 Task: Toggle the confirm delete running cell option in the notebook.
Action: Mouse moved to (24, 590)
Screenshot: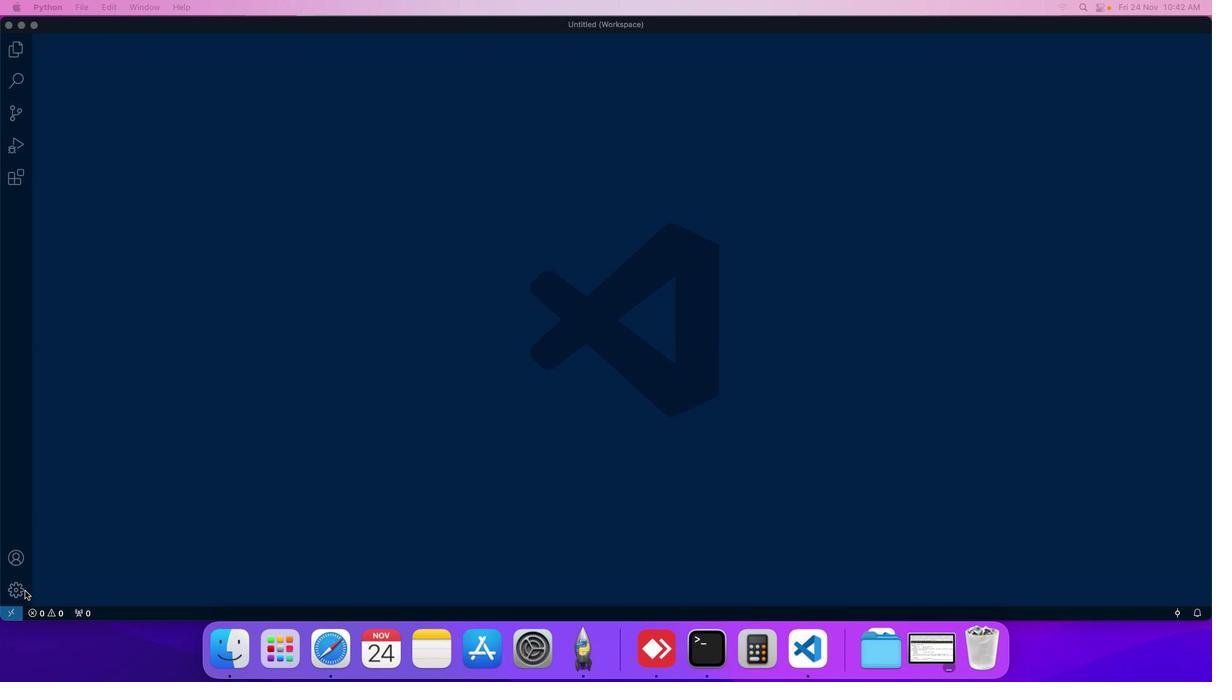
Action: Mouse pressed left at (24, 590)
Screenshot: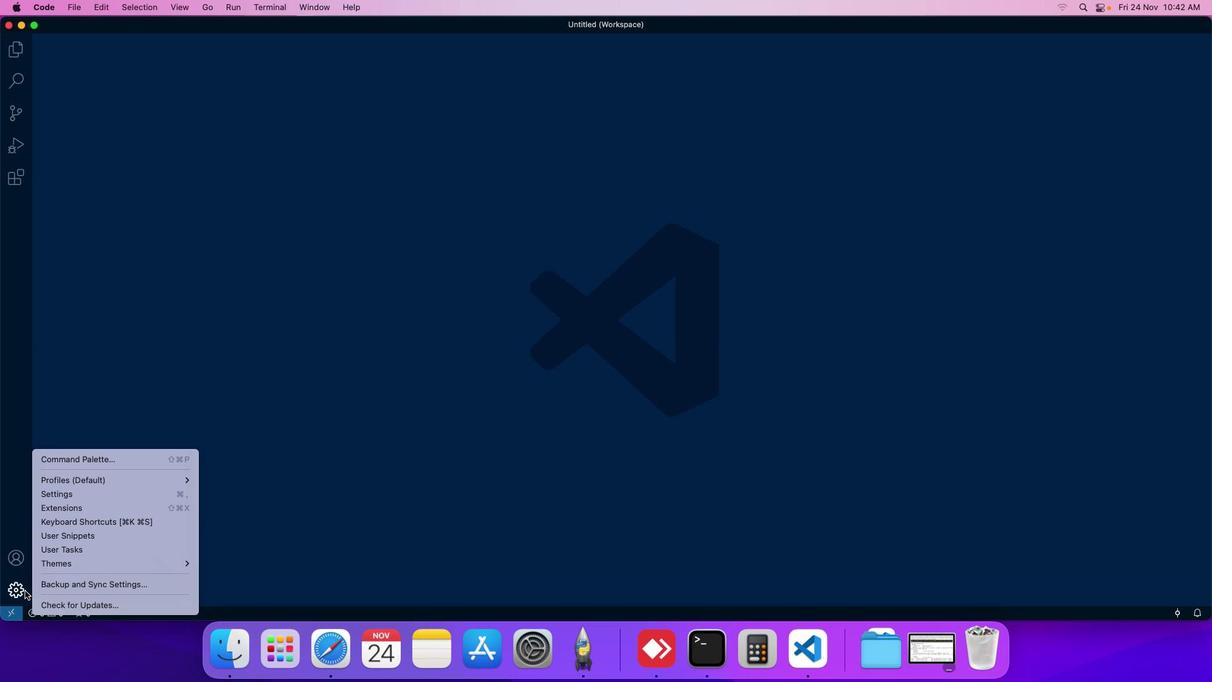 
Action: Mouse moved to (97, 496)
Screenshot: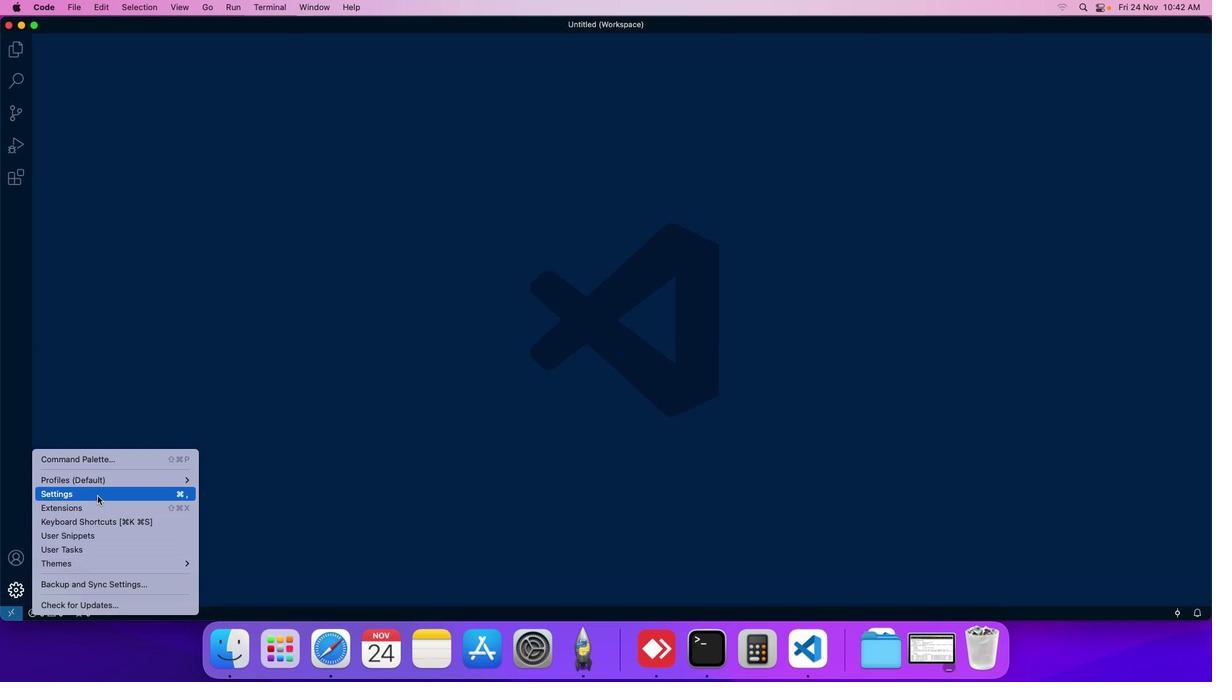
Action: Mouse pressed left at (97, 496)
Screenshot: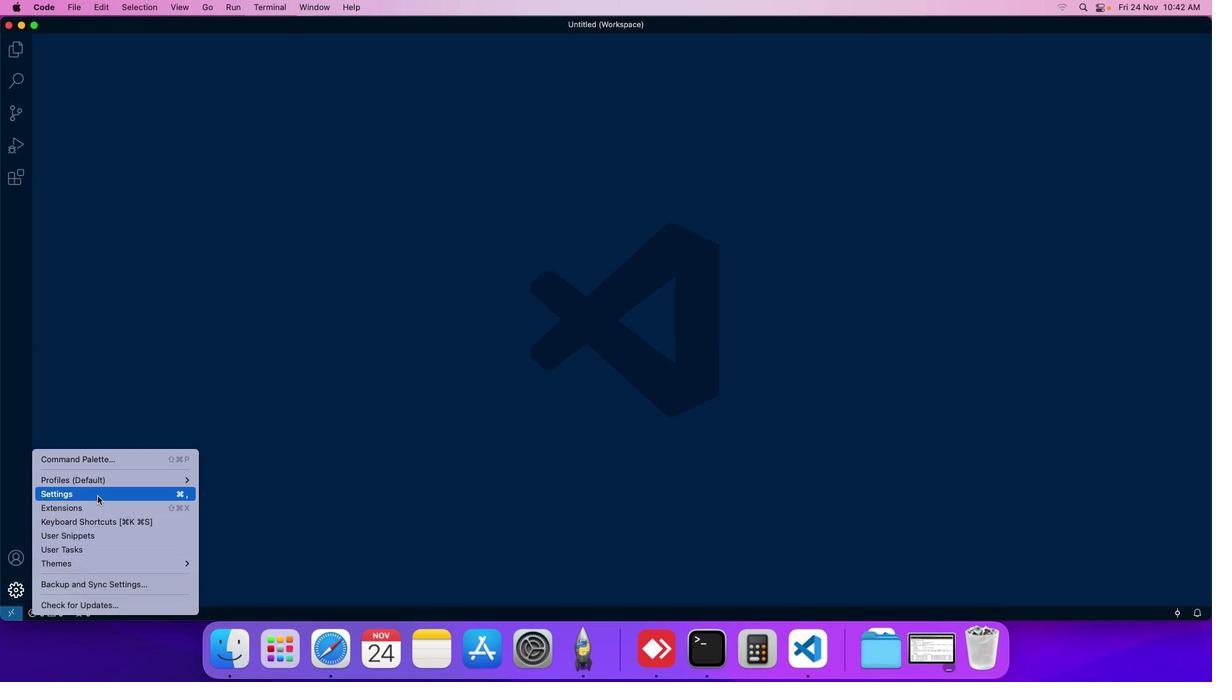 
Action: Mouse moved to (290, 183)
Screenshot: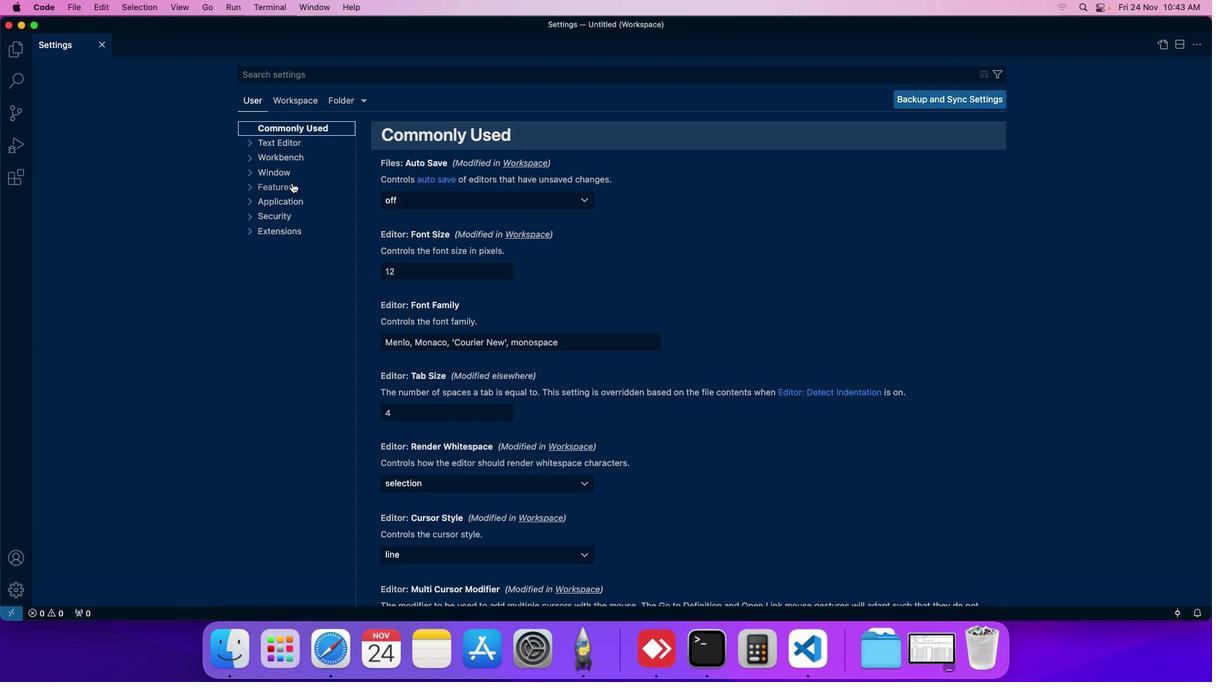 
Action: Mouse pressed left at (290, 183)
Screenshot: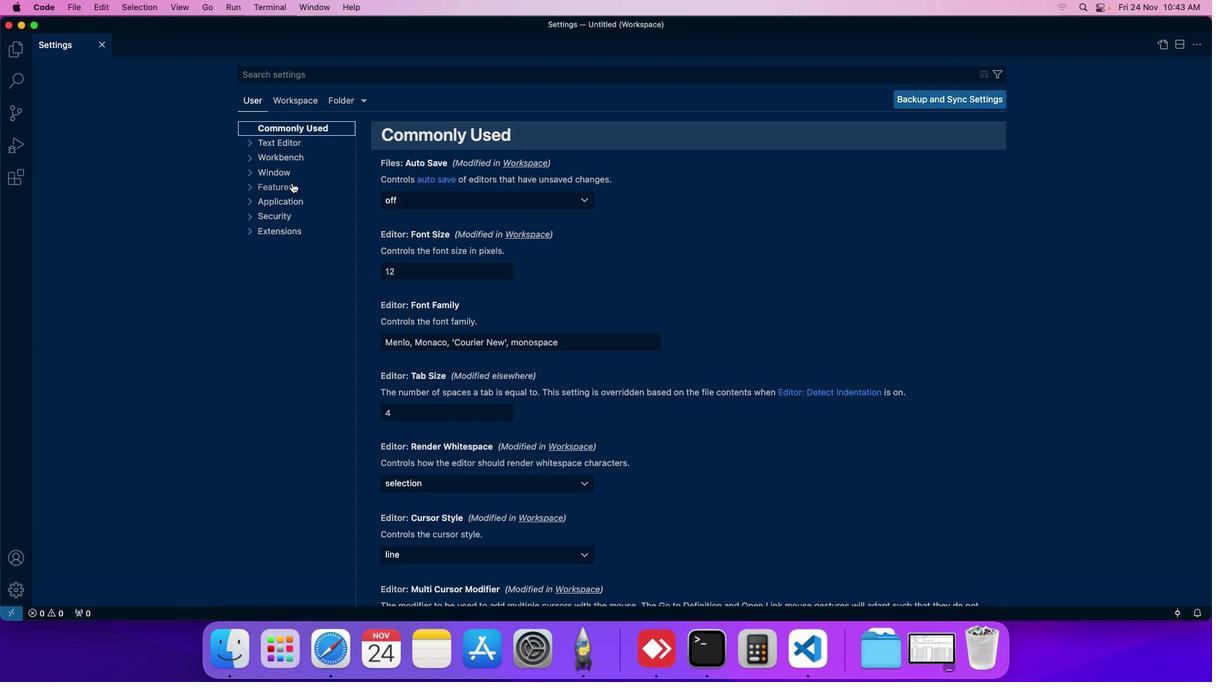 
Action: Mouse moved to (281, 401)
Screenshot: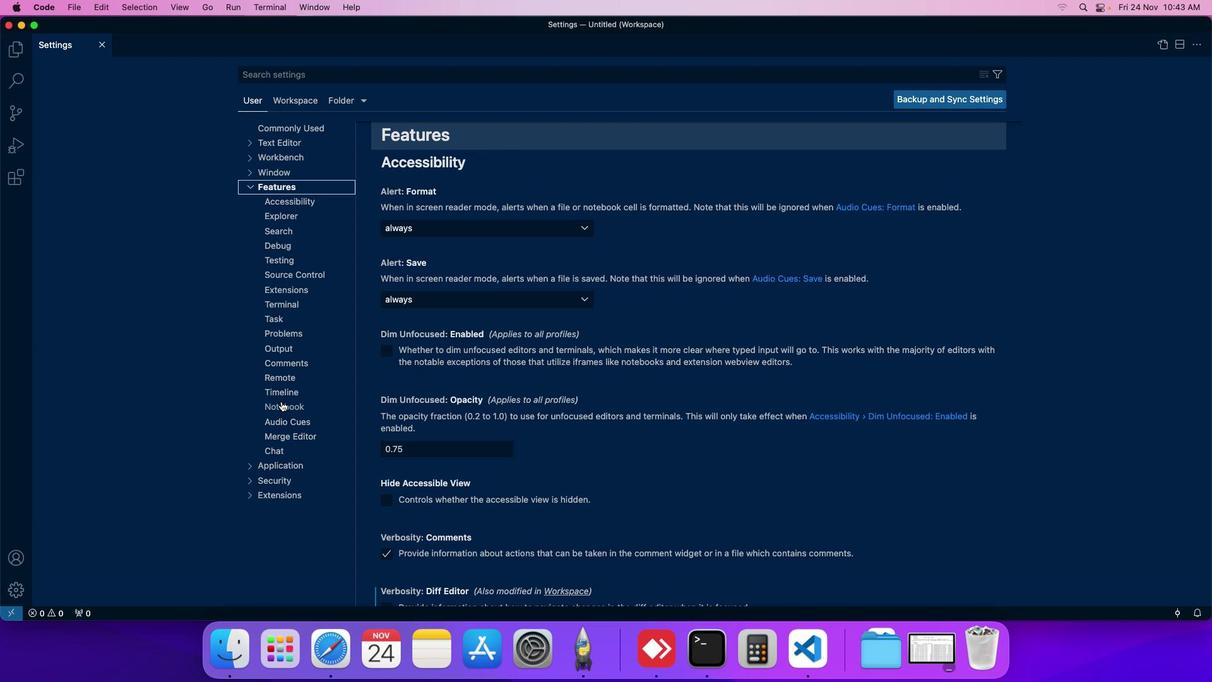 
Action: Mouse pressed left at (281, 401)
Screenshot: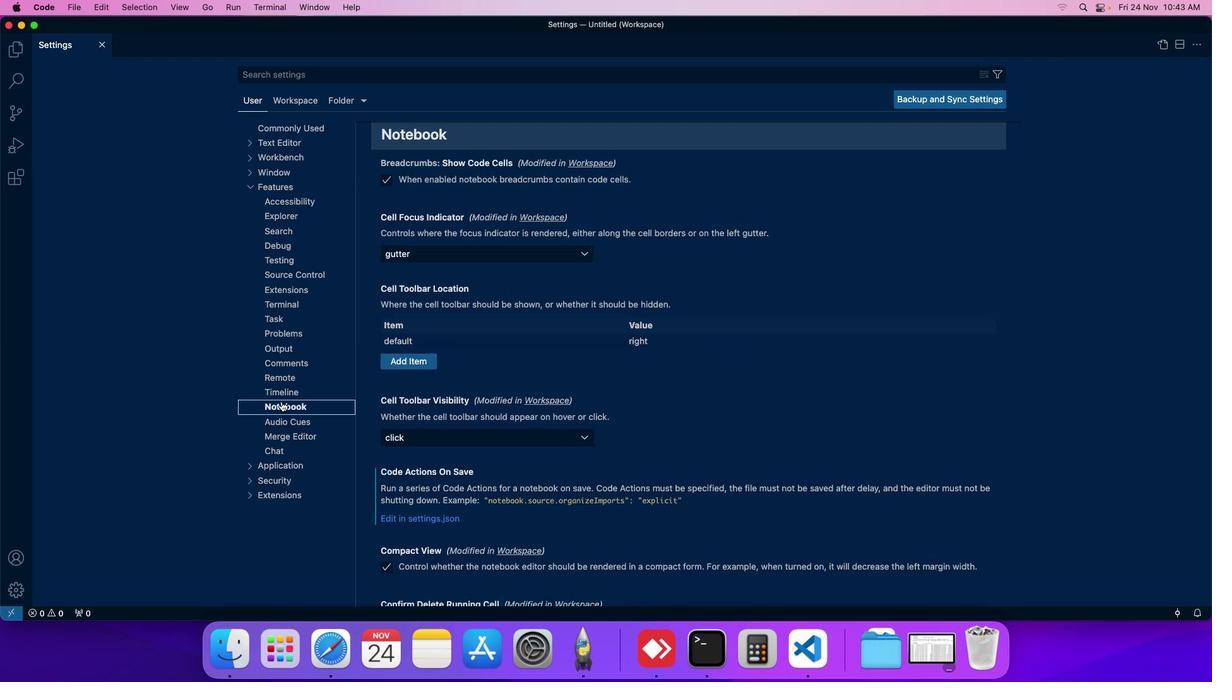 
Action: Mouse moved to (437, 439)
Screenshot: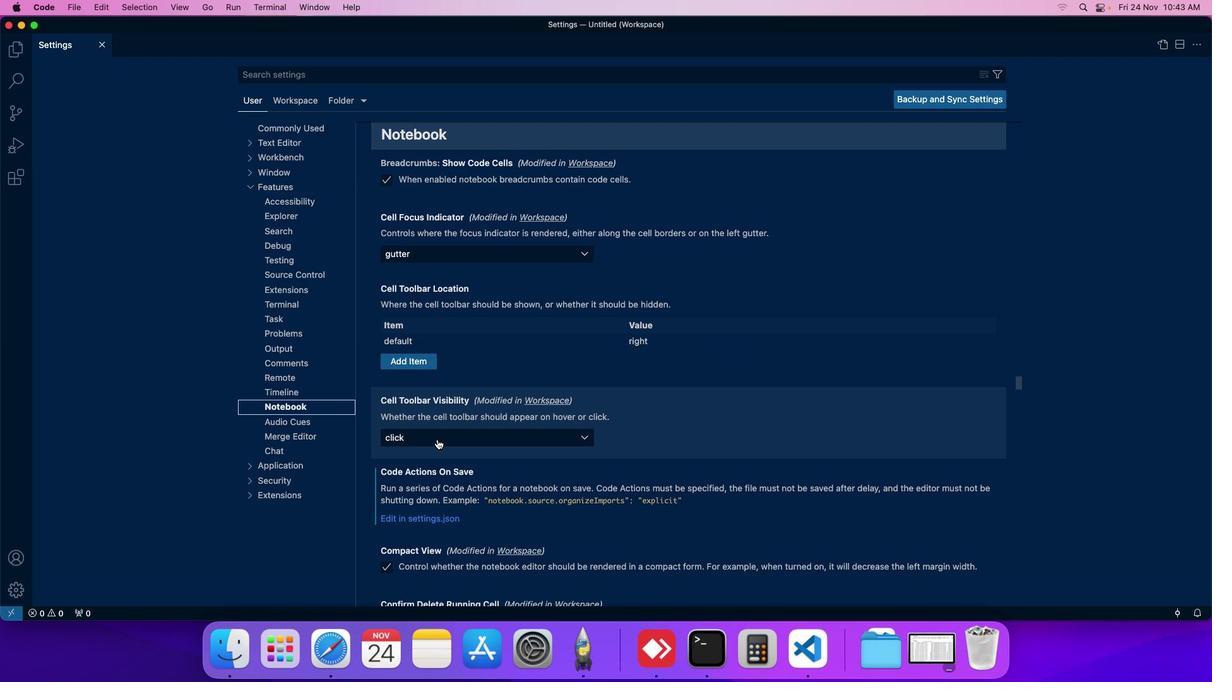 
Action: Mouse scrolled (437, 439) with delta (0, 0)
Screenshot: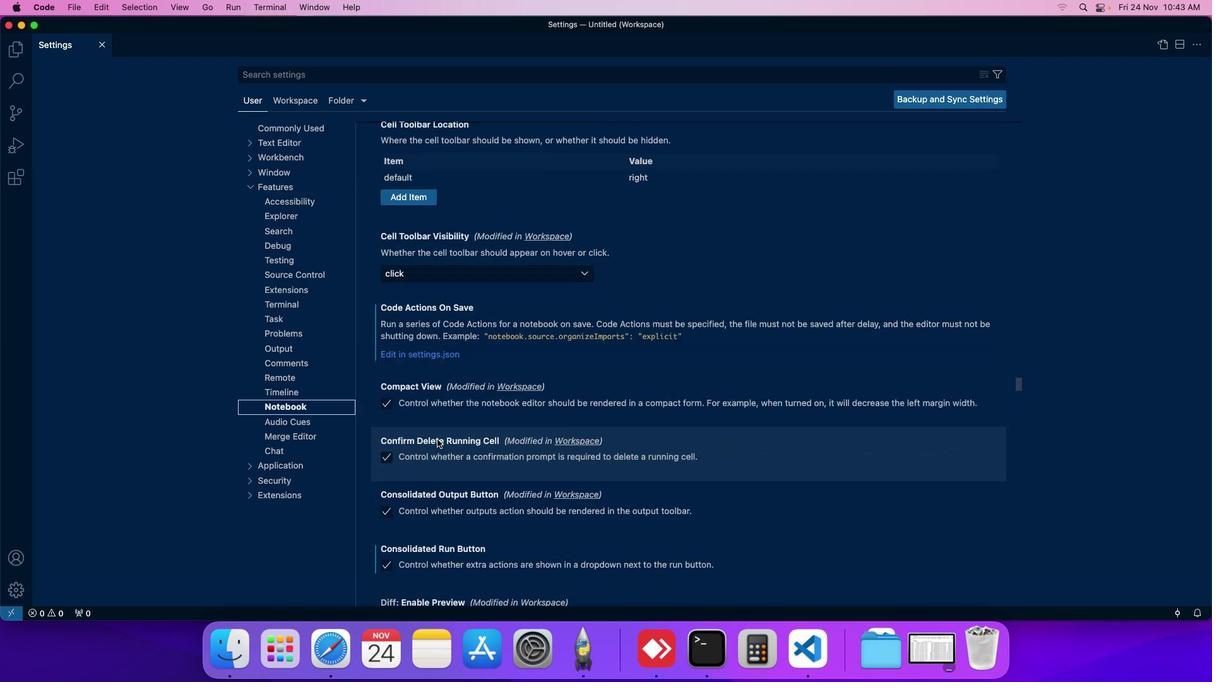 
Action: Mouse scrolled (437, 439) with delta (0, 0)
Screenshot: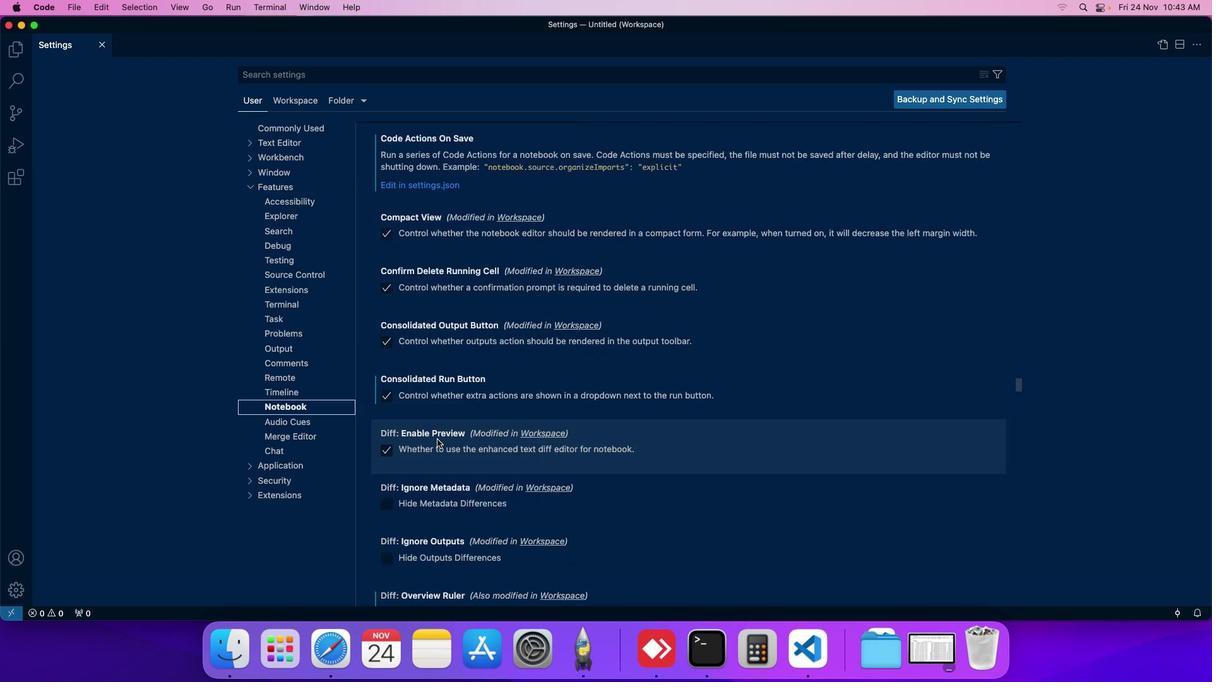 
Action: Mouse scrolled (437, 439) with delta (0, 0)
Screenshot: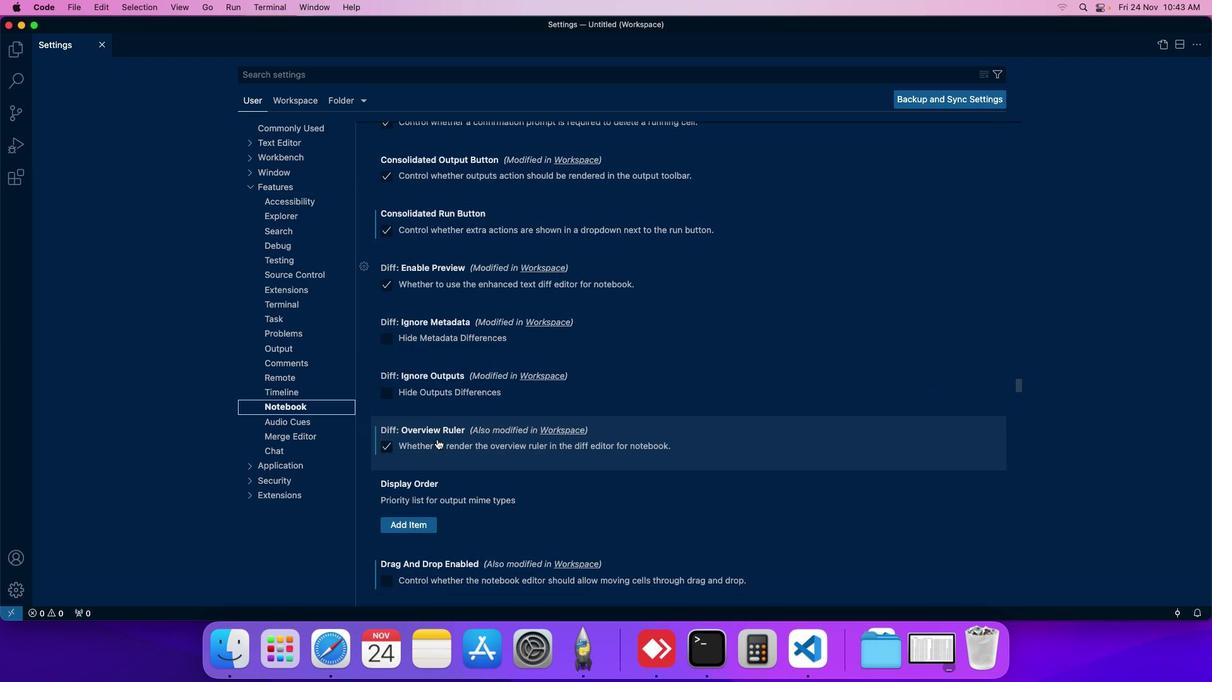 
Action: Mouse moved to (427, 308)
Screenshot: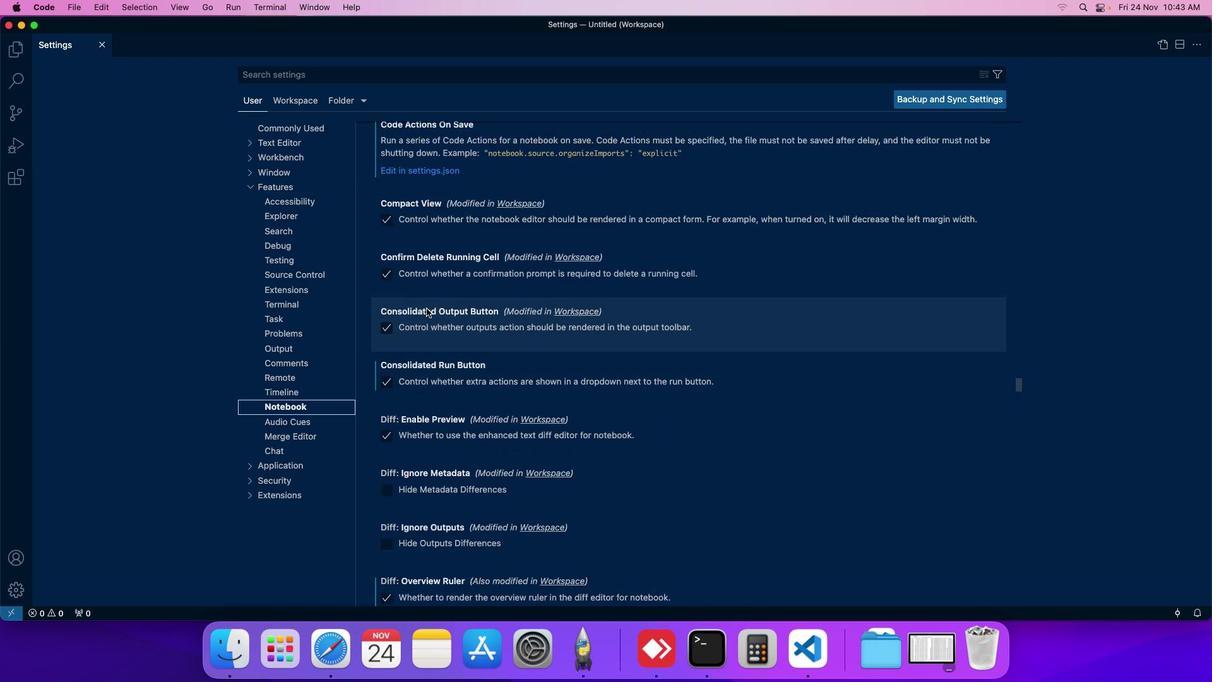 
Action: Mouse scrolled (427, 308) with delta (0, 0)
Screenshot: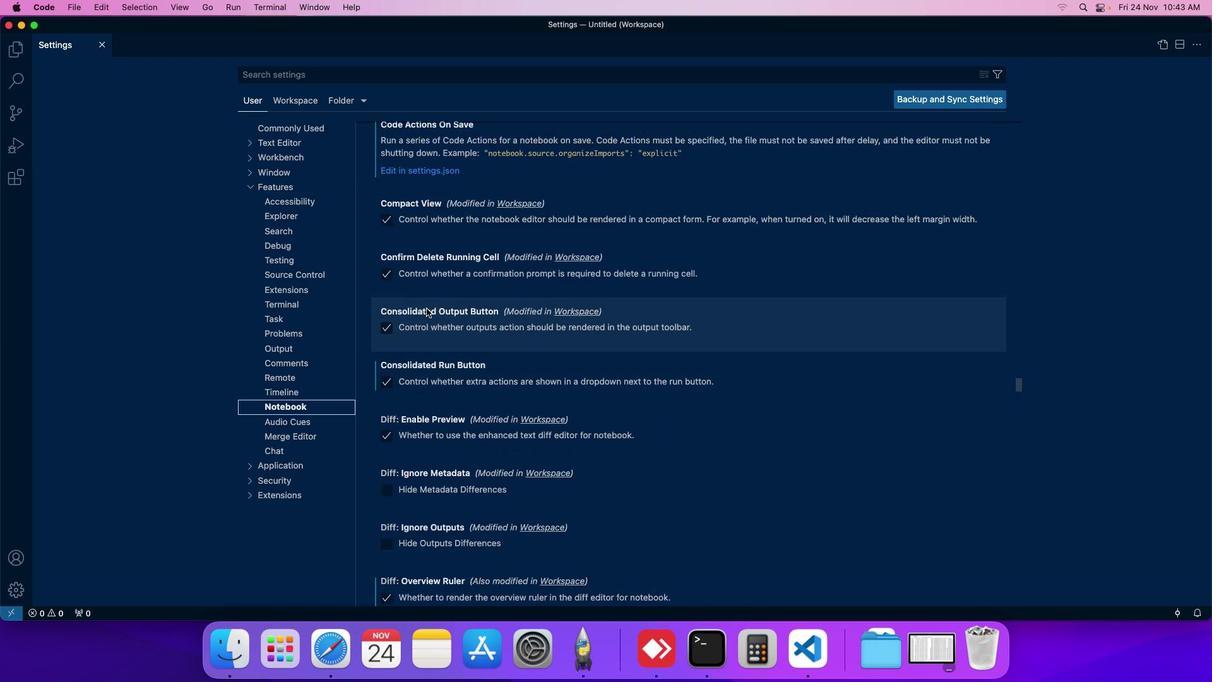 
Action: Mouse moved to (391, 291)
Screenshot: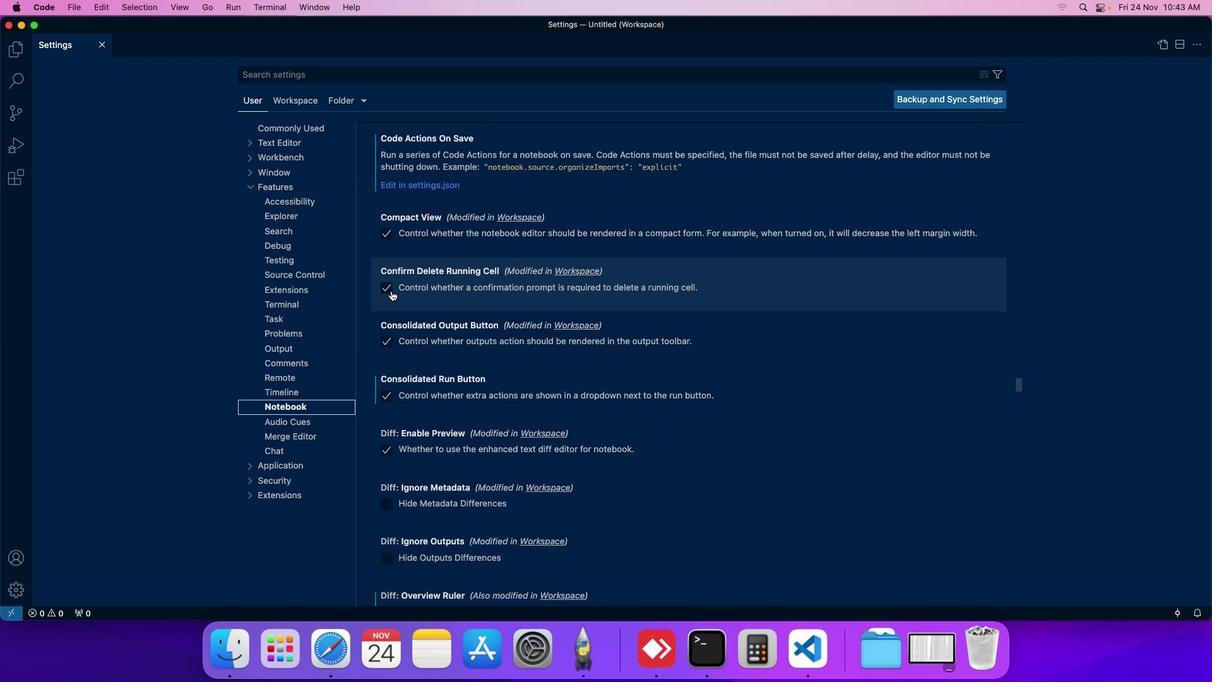 
Action: Mouse pressed left at (391, 291)
Screenshot: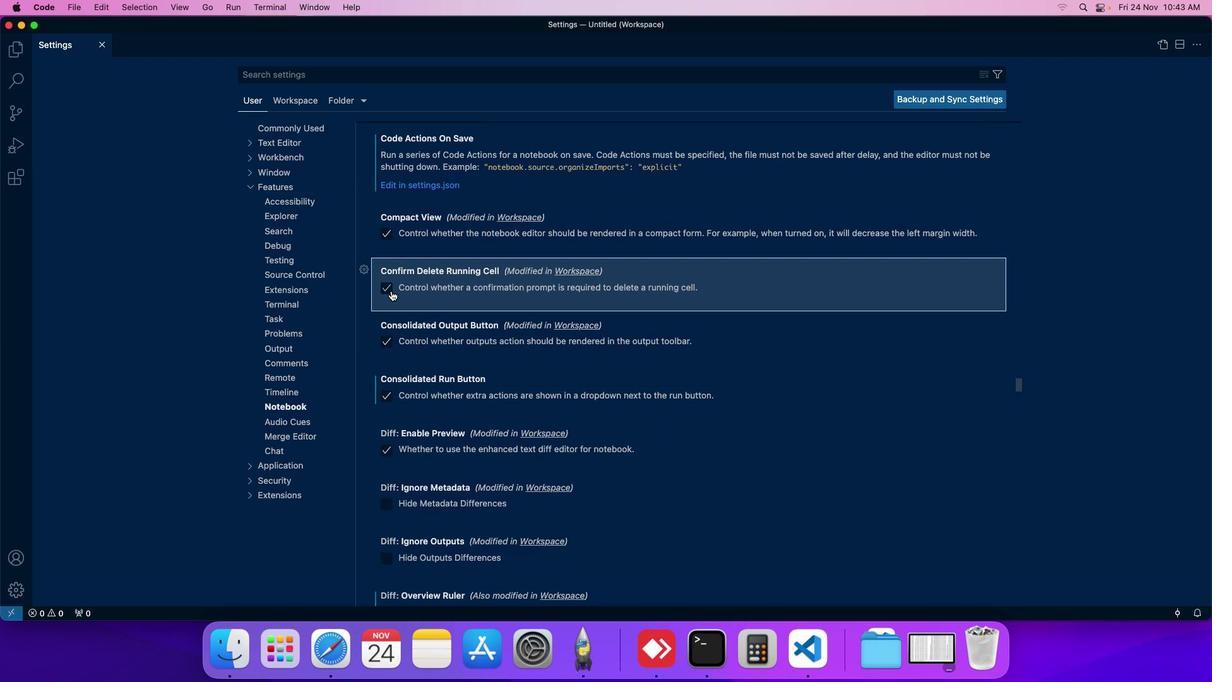 
Action: Mouse moved to (393, 292)
Screenshot: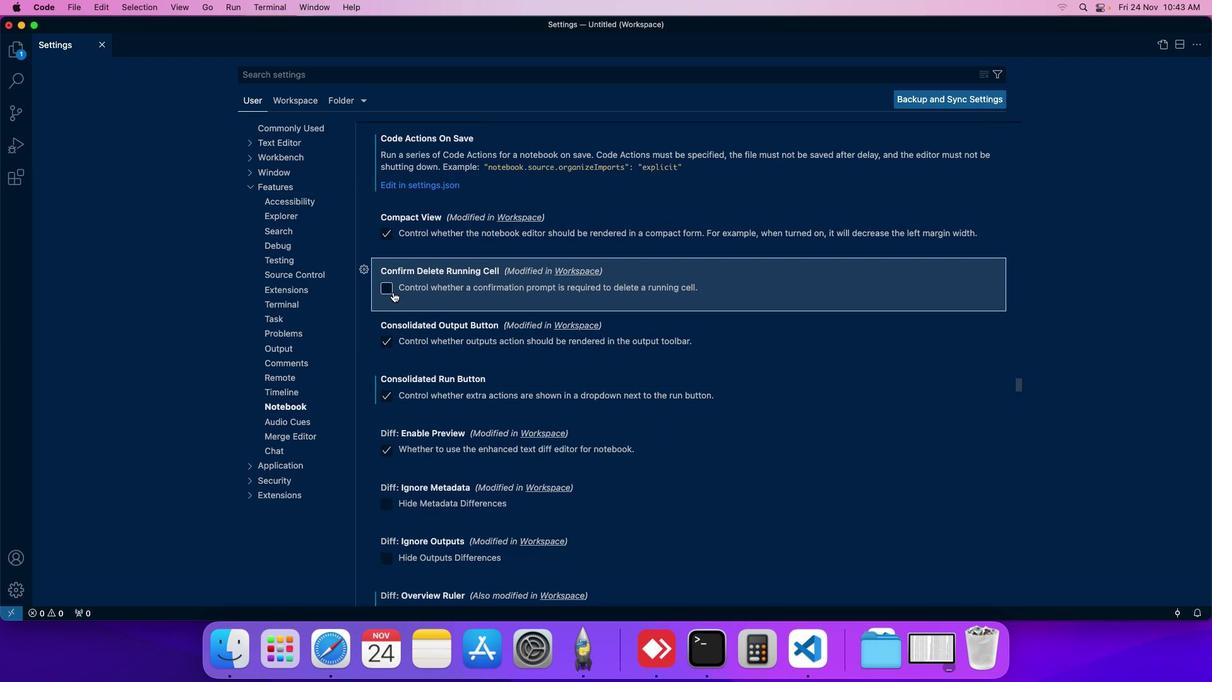 
